 Task: In the description "Consumer Feedback Submission" apply a "Food & Drink".
Action: Mouse moved to (329, 657)
Screenshot: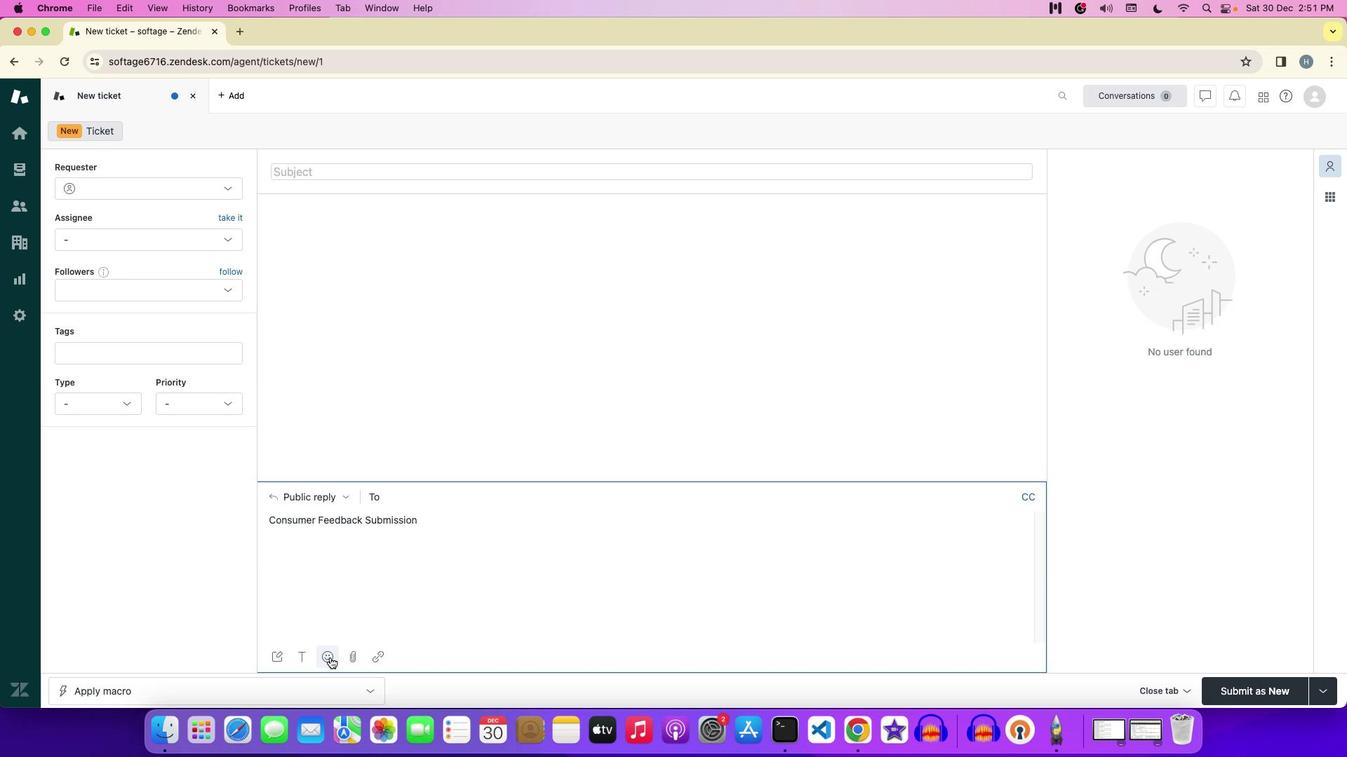 
Action: Mouse pressed left at (329, 657)
Screenshot: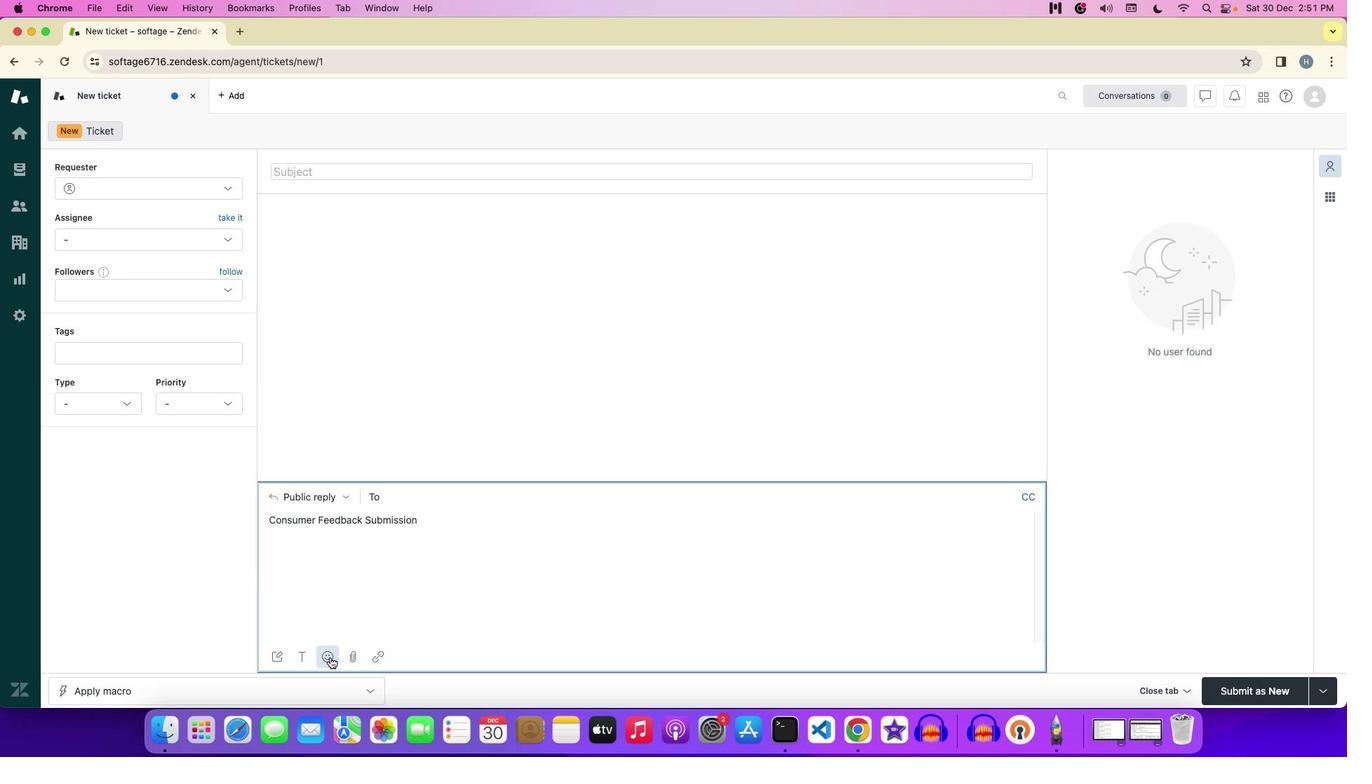 
Action: Mouse moved to (388, 410)
Screenshot: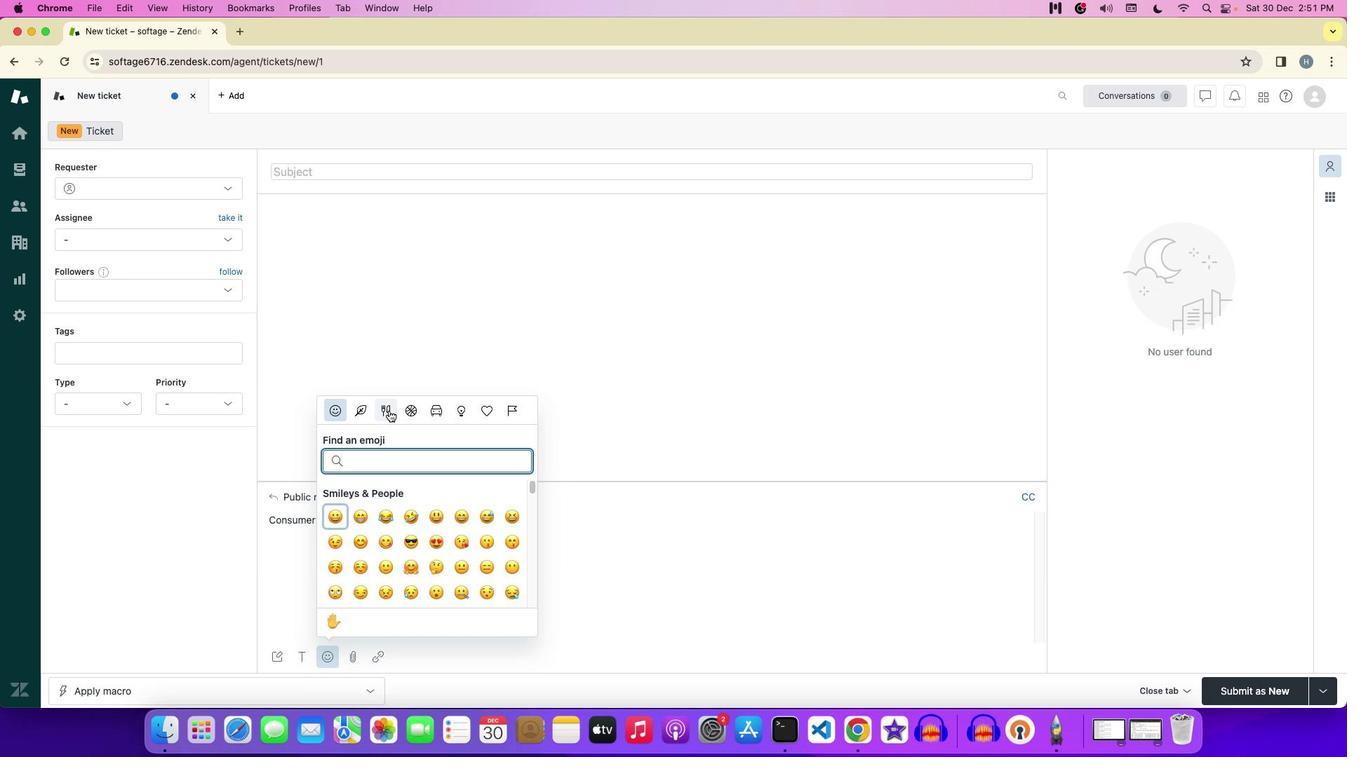 
Action: Mouse pressed left at (388, 410)
Screenshot: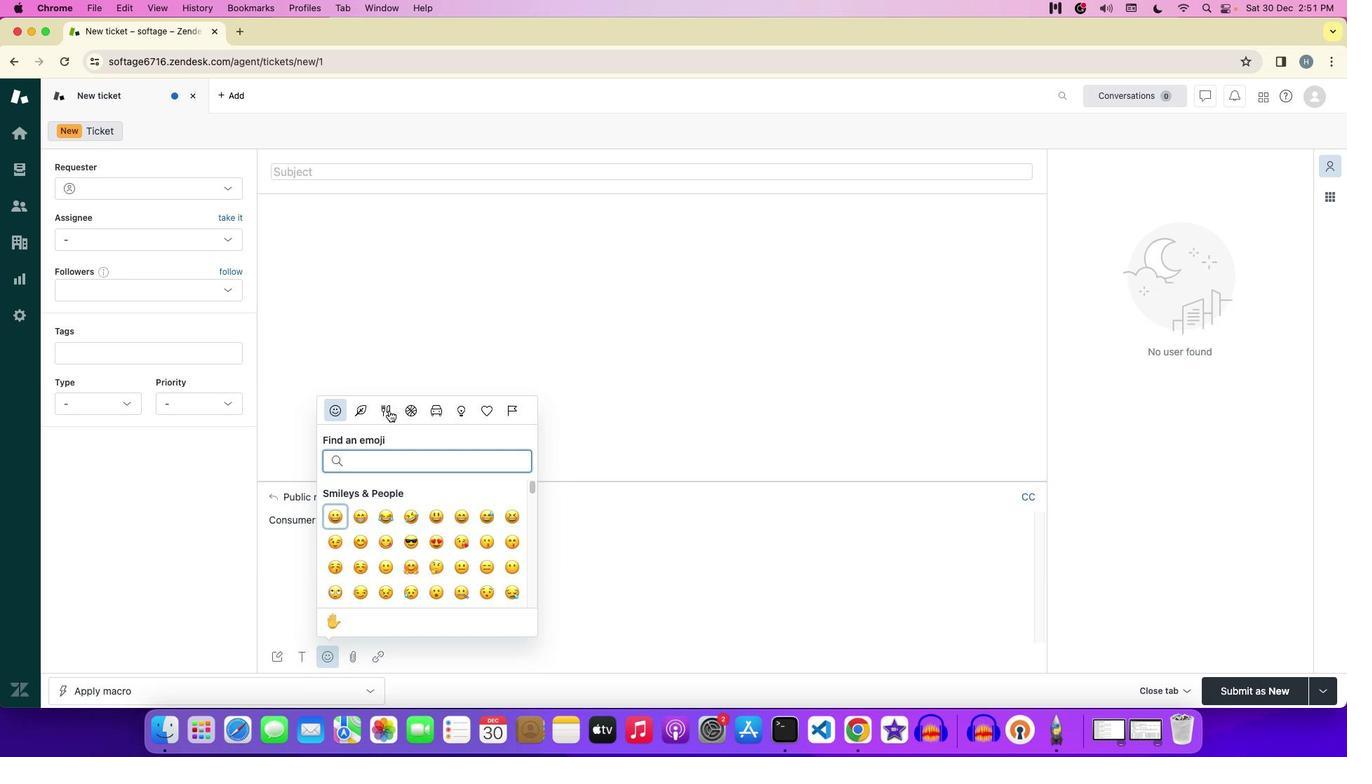 
Action: Mouse moved to (337, 513)
Screenshot: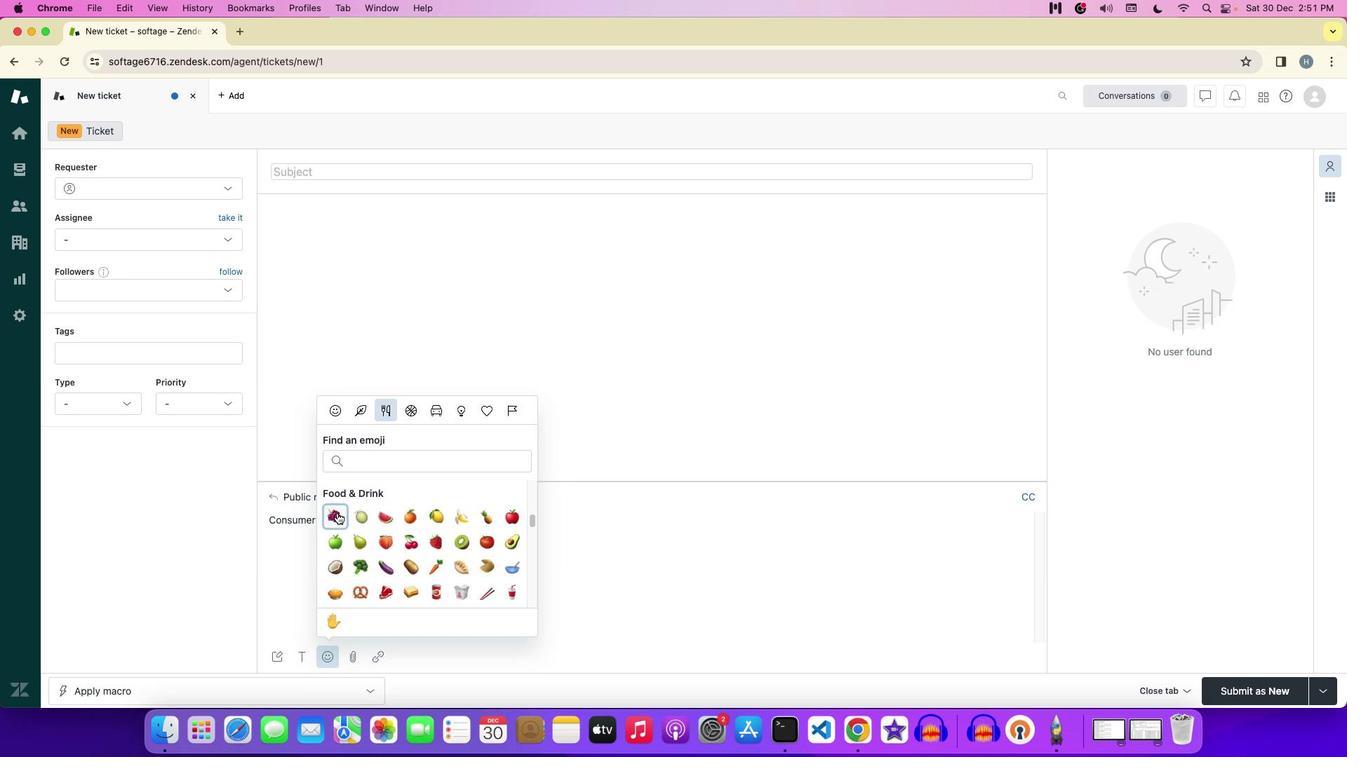 
Action: Mouse pressed left at (337, 513)
Screenshot: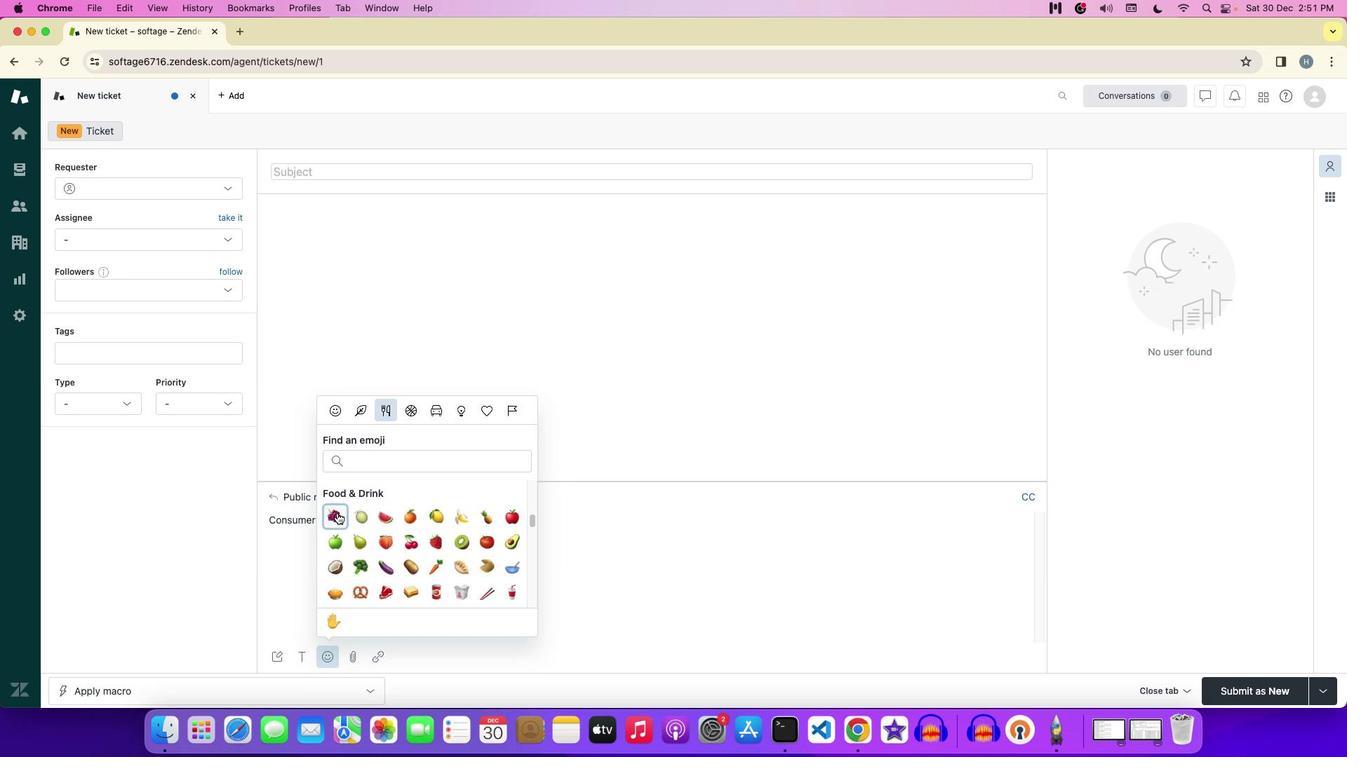 
